 Task: Use GitHub's "Compare" view to review changes between branches.
Action: Mouse moved to (697, 48)
Screenshot: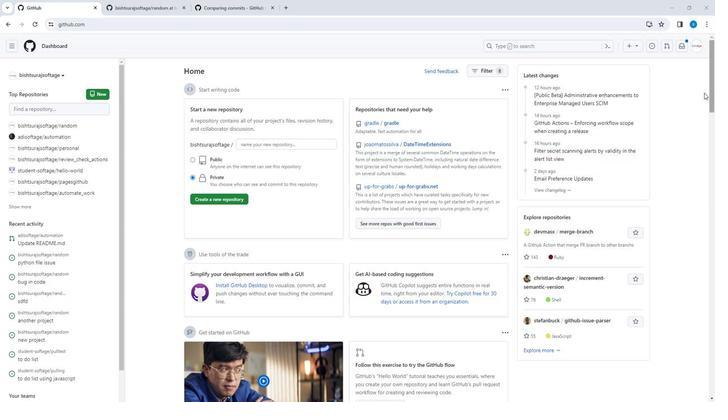 
Action: Mouse pressed left at (697, 48)
Screenshot: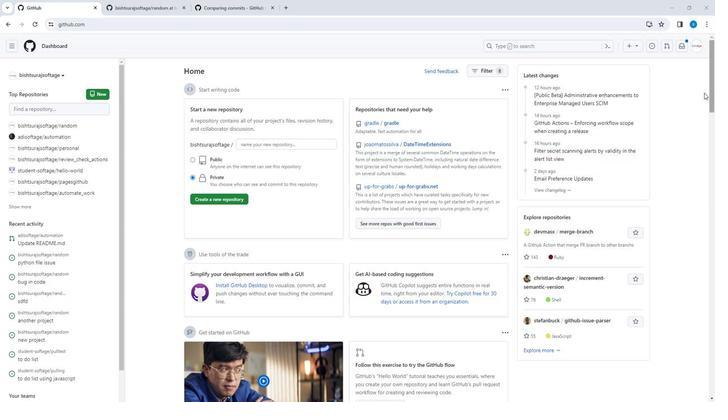 
Action: Mouse moved to (660, 98)
Screenshot: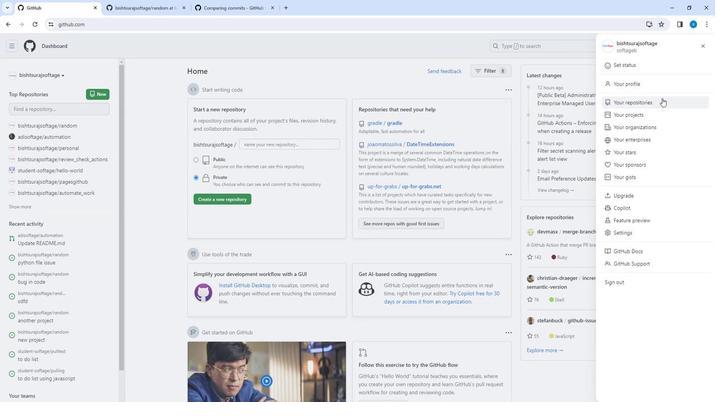
Action: Mouse pressed left at (660, 98)
Screenshot: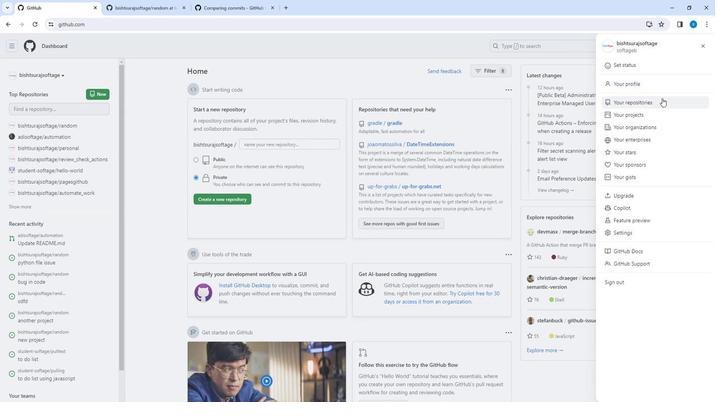 
Action: Mouse moved to (258, 120)
Screenshot: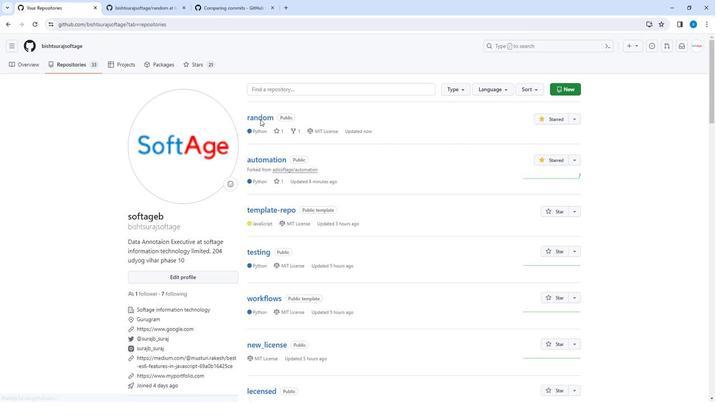 
Action: Mouse pressed left at (258, 120)
Screenshot: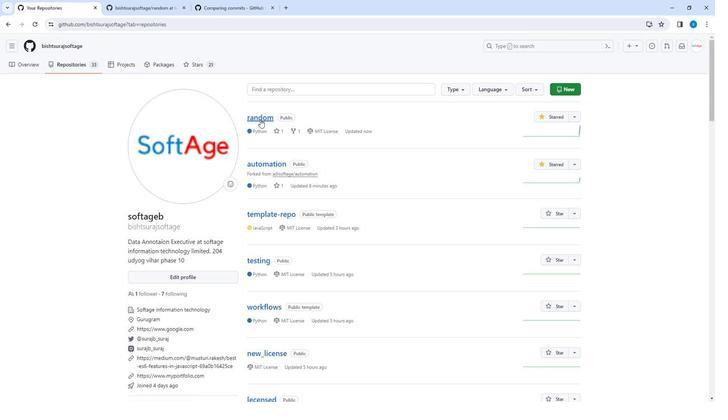 
Action: Mouse moved to (159, 112)
Screenshot: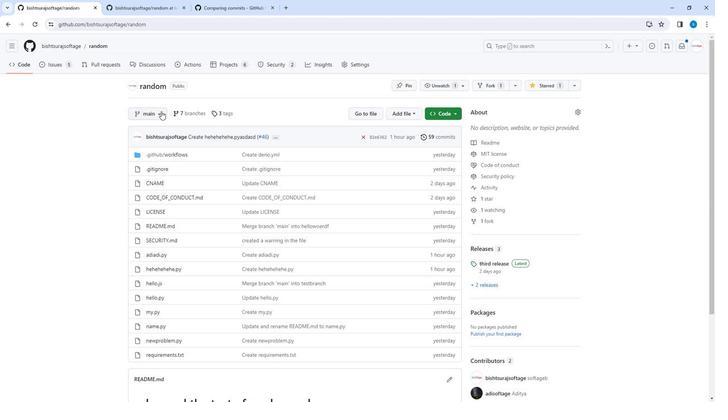 
Action: Mouse pressed left at (159, 112)
Screenshot: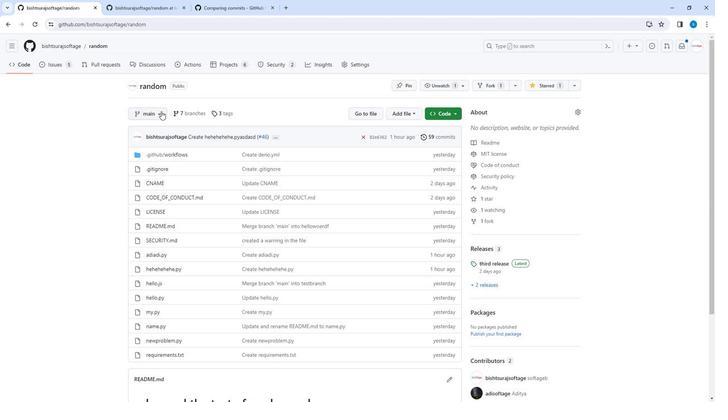 
Action: Mouse moved to (152, 198)
Screenshot: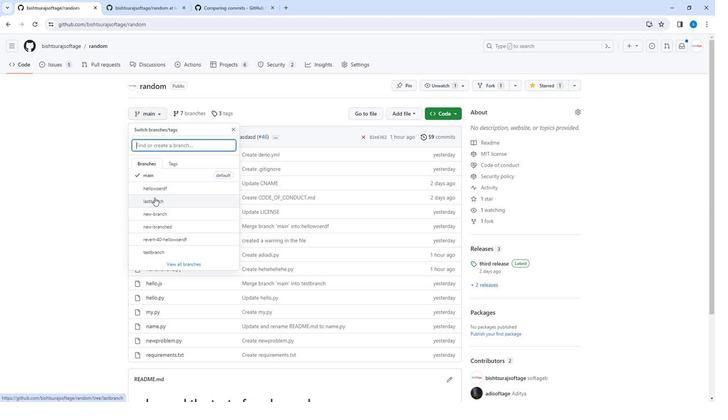 
Action: Mouse pressed left at (152, 198)
Screenshot: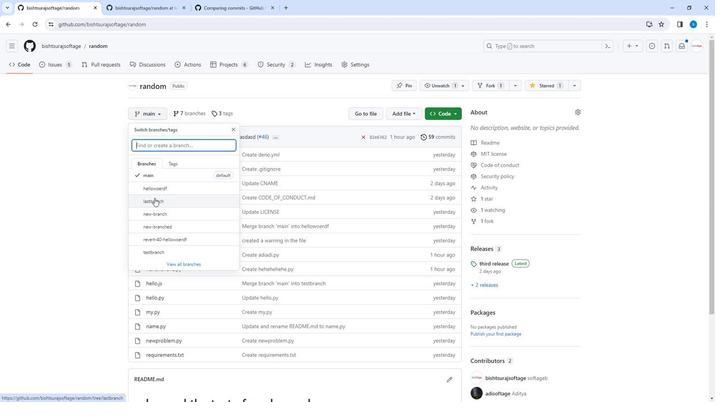 
Action: Mouse moved to (149, 280)
Screenshot: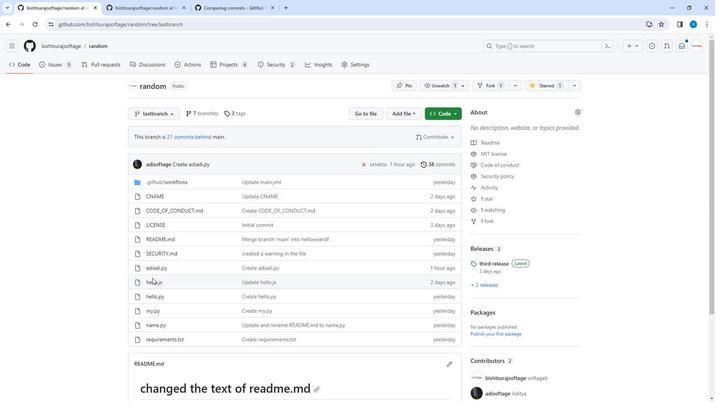 
Action: Mouse pressed left at (149, 280)
Screenshot: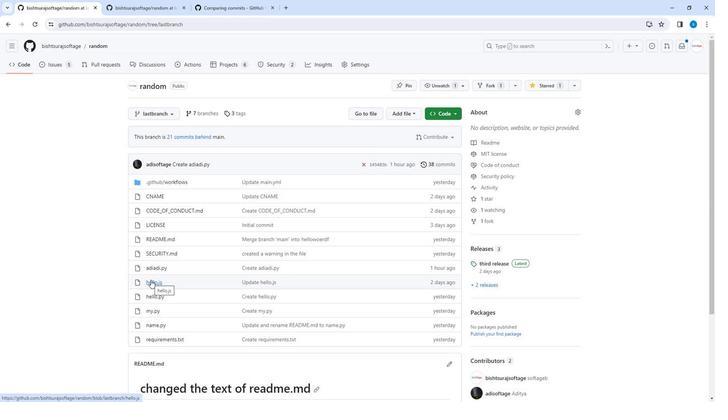 
Action: Mouse moved to (668, 134)
Screenshot: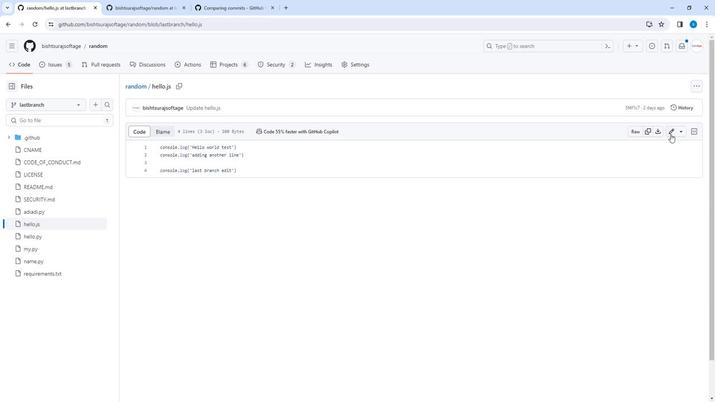 
Action: Mouse pressed left at (668, 134)
Screenshot: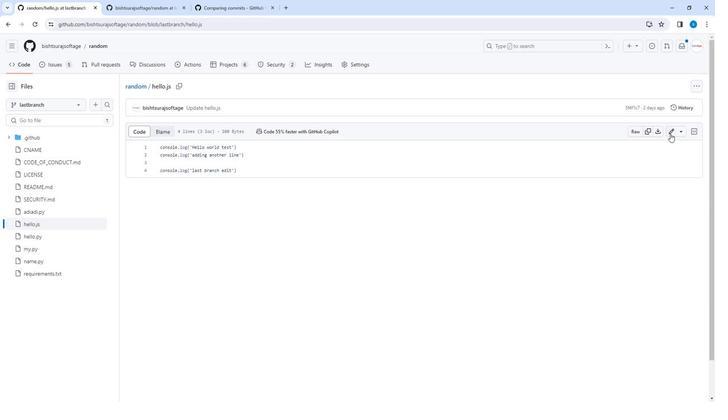 
Action: Mouse moved to (368, 167)
Screenshot: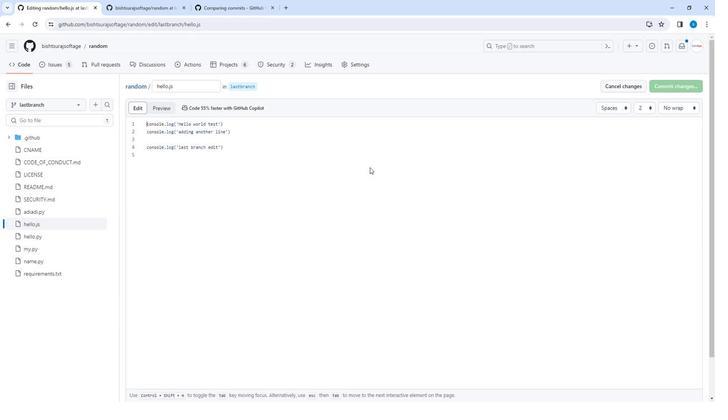 
Action: Mouse pressed left at (368, 167)
Screenshot: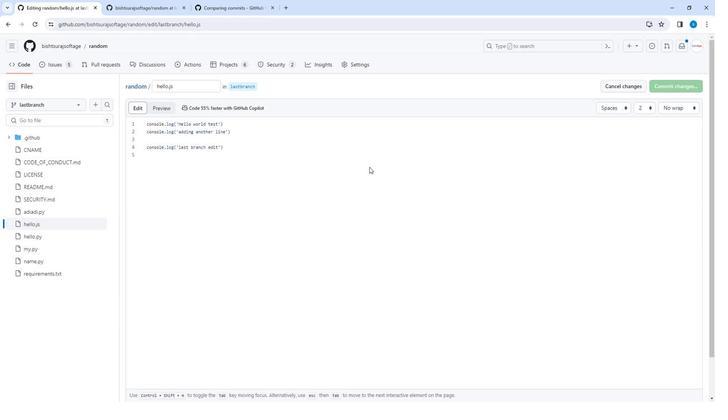 
Action: Key pressed cos<Key.backspace>nsole.log<Key.shift_r>('editing<Key.space>thing<Key.space>t<Key.backspace>branch'<Key.shift_r>)
Screenshot: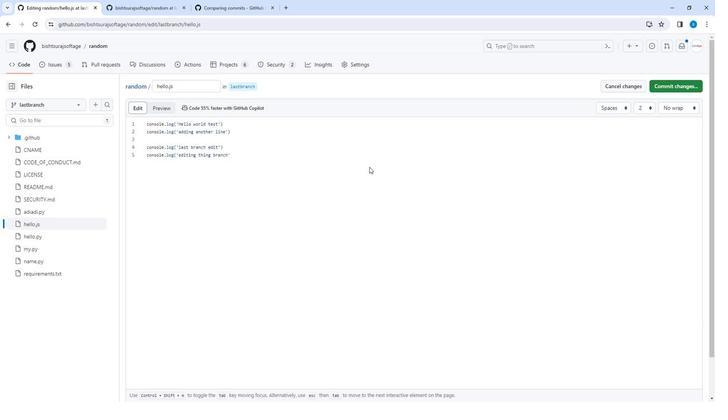 
Action: Mouse moved to (672, 83)
Screenshot: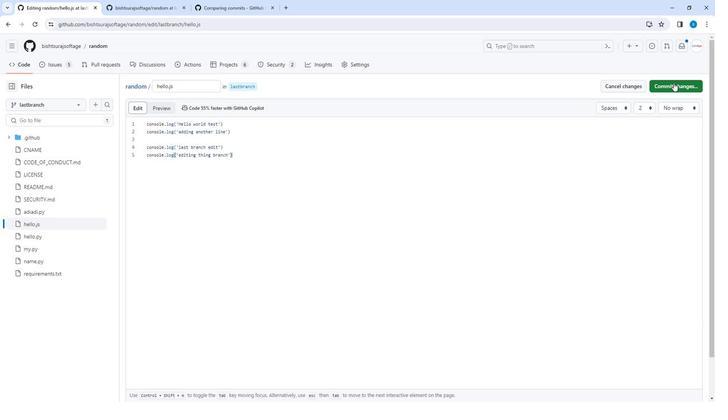 
Action: Mouse pressed left at (672, 83)
Screenshot: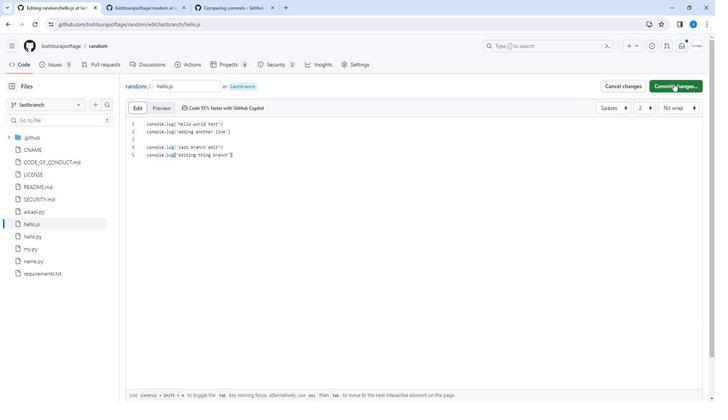 
Action: Mouse moved to (427, 298)
Screenshot: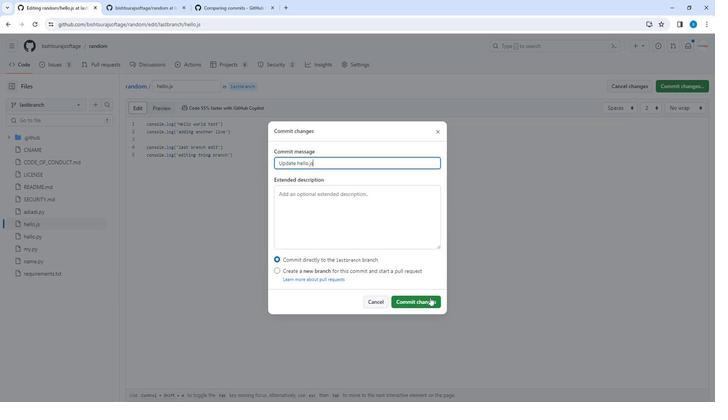 
Action: Mouse pressed left at (427, 298)
Screenshot: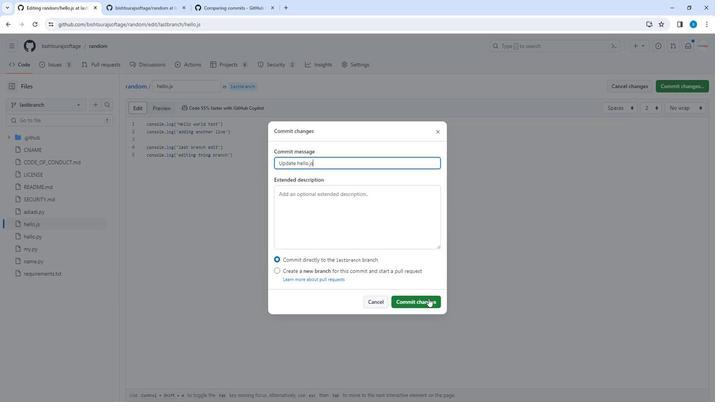 
Action: Mouse moved to (15, 66)
Screenshot: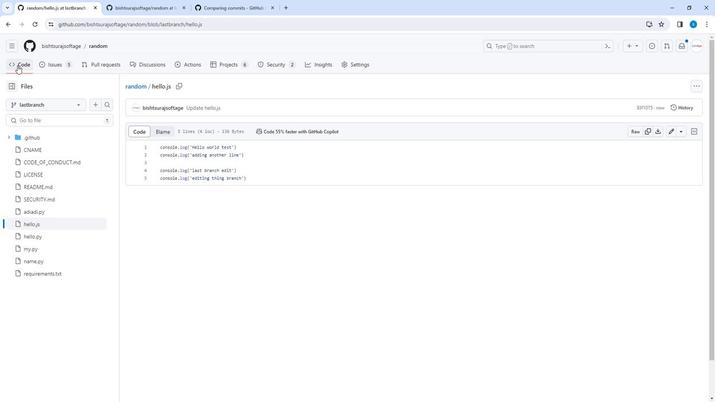 
Action: Mouse pressed left at (15, 66)
Screenshot: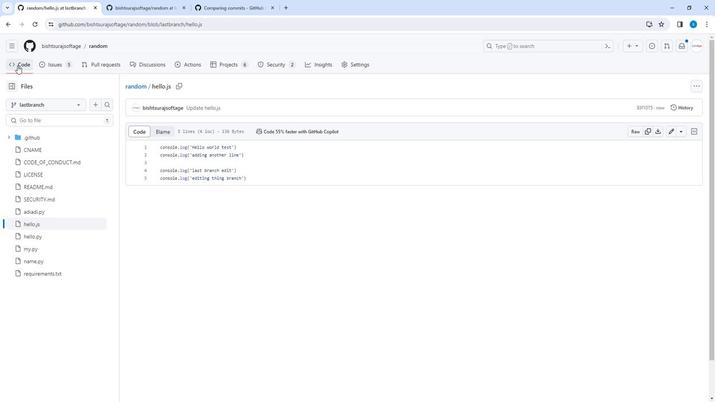 
Action: Mouse moved to (436, 165)
Screenshot: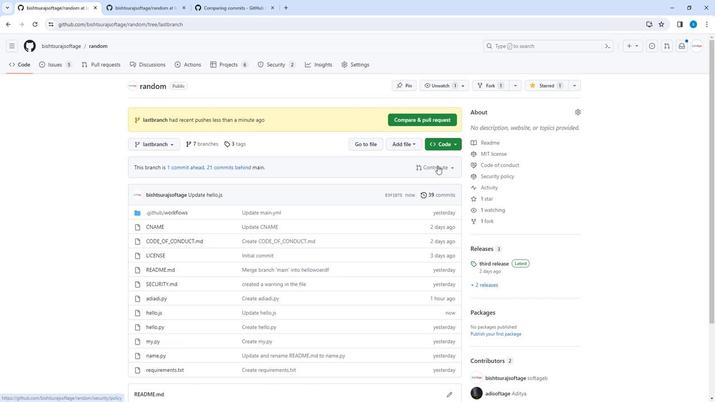 
Action: Mouse pressed left at (436, 165)
Screenshot: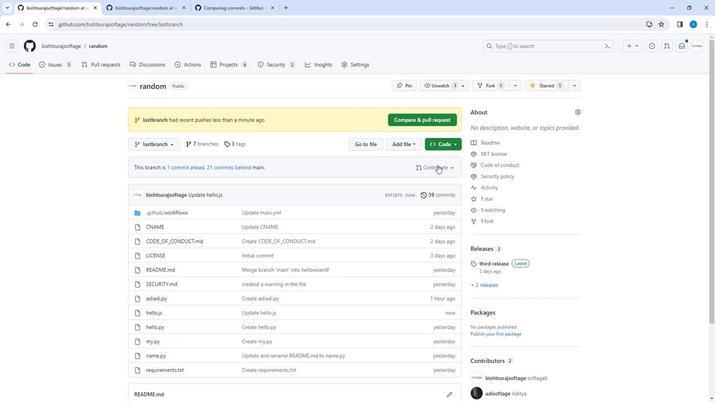 
Action: Mouse moved to (364, 232)
Screenshot: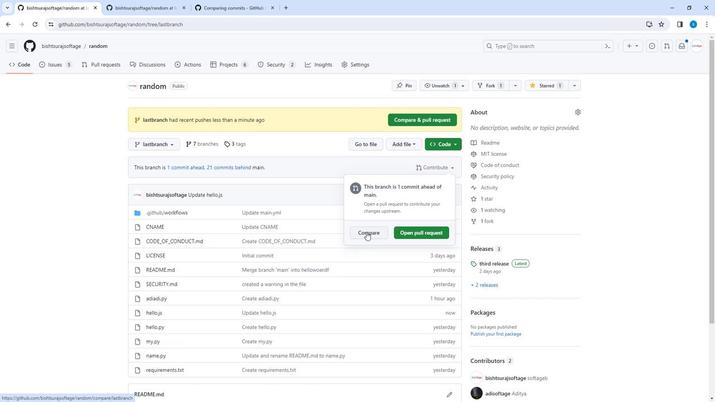 
Action: Mouse pressed left at (364, 232)
Screenshot: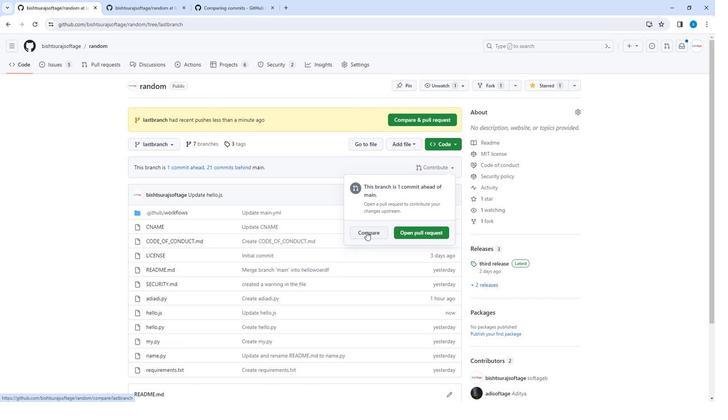 
Action: Mouse moved to (535, 156)
Screenshot: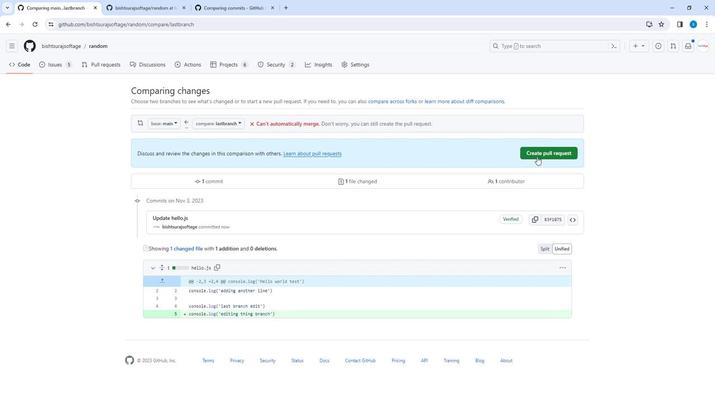 
Action: Mouse pressed left at (535, 156)
Screenshot: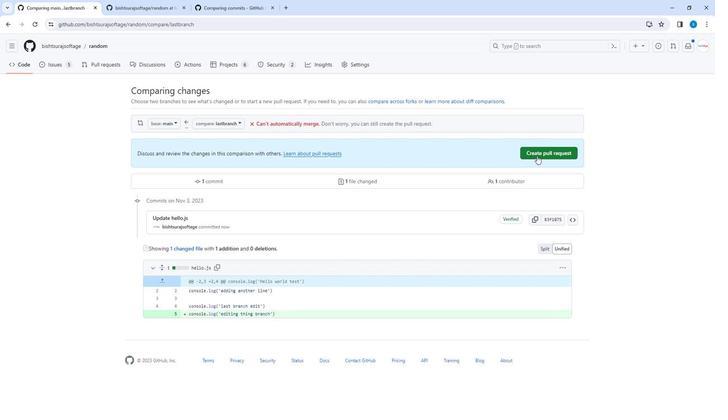 
Action: Mouse moved to (399, 303)
Screenshot: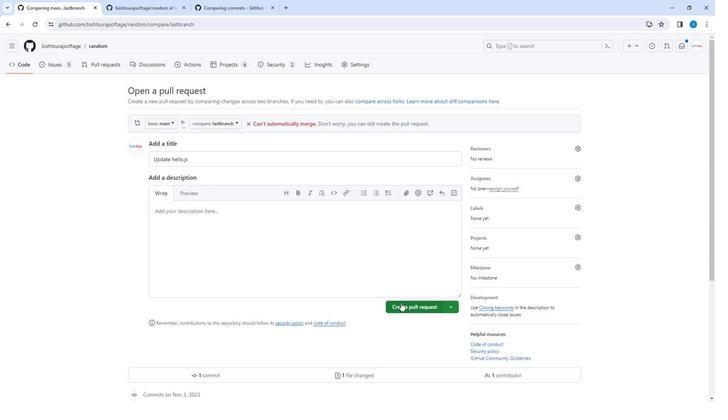 
Action: Mouse pressed left at (399, 303)
Screenshot: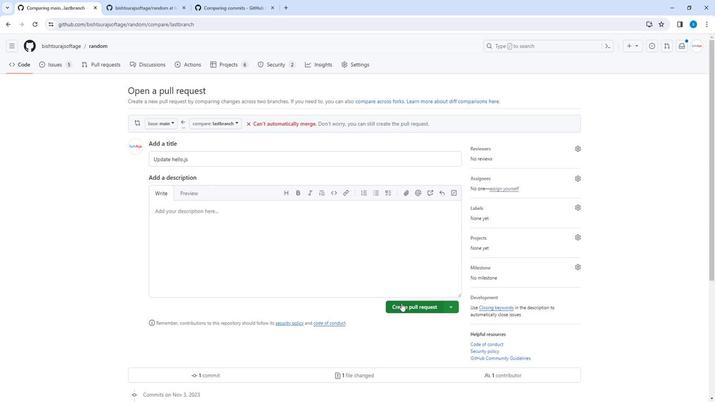 
Action: Mouse moved to (431, 250)
Screenshot: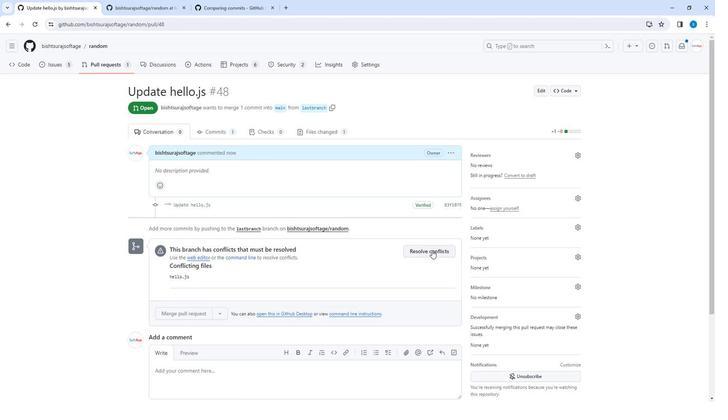 
Action: Mouse pressed left at (431, 250)
Screenshot: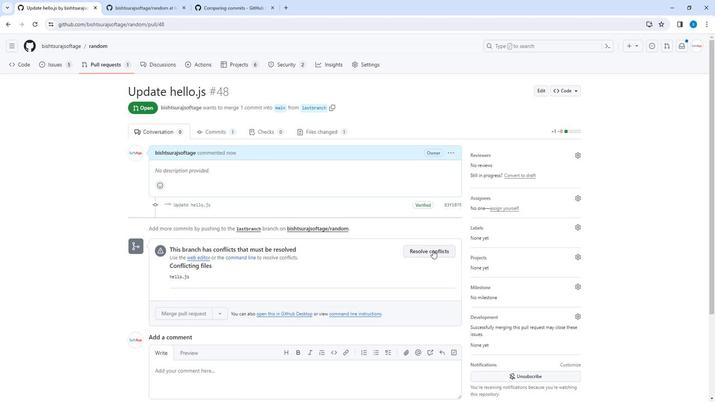 
Action: Mouse moved to (228, 202)
Screenshot: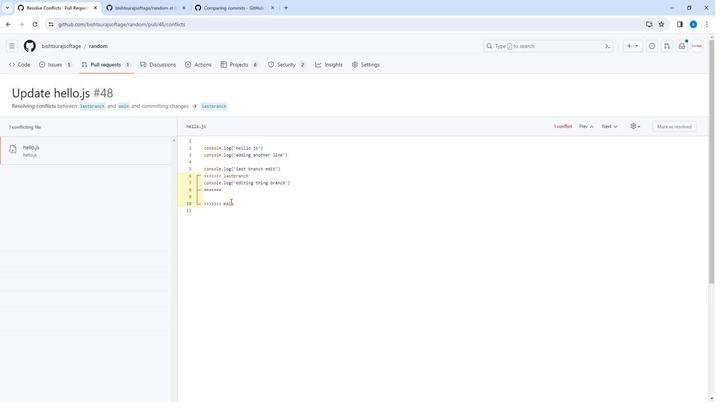 
Action: Mouse pressed left at (228, 202)
Screenshot: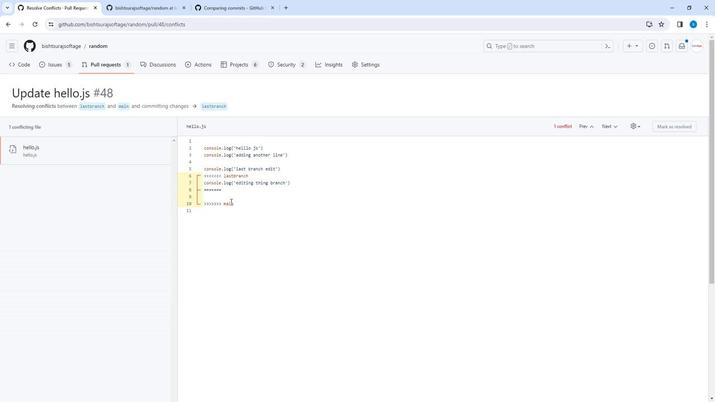 
Action: Mouse moved to (196, 177)
Screenshot: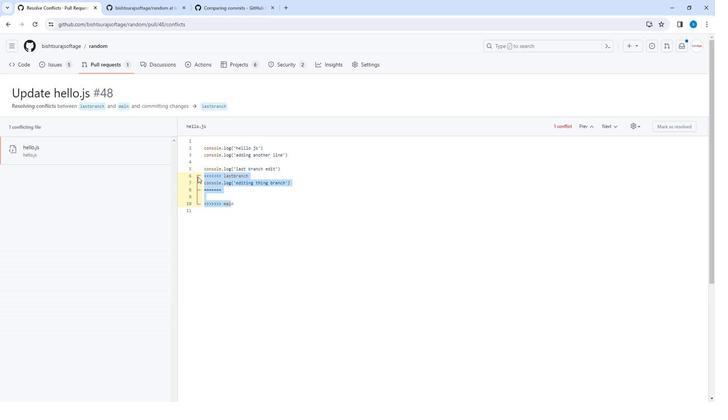 
Action: Key pressed <Key.backspace><Key.right><Key.backspace>
Screenshot: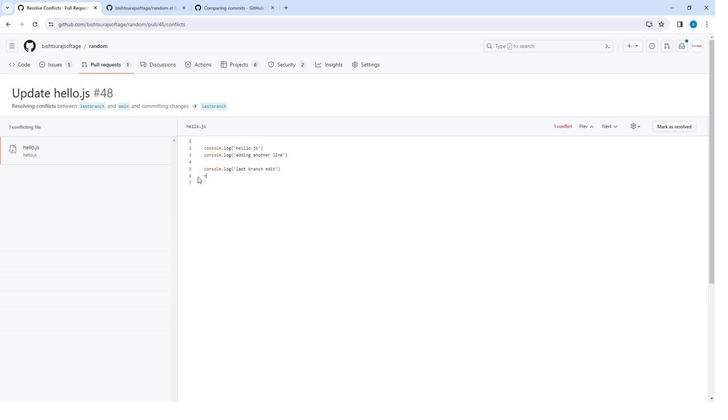 
Action: Mouse moved to (677, 127)
Screenshot: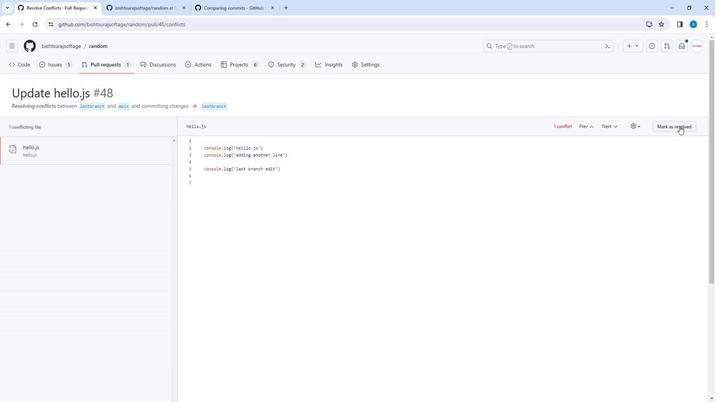 
Action: Mouse pressed left at (677, 127)
Screenshot: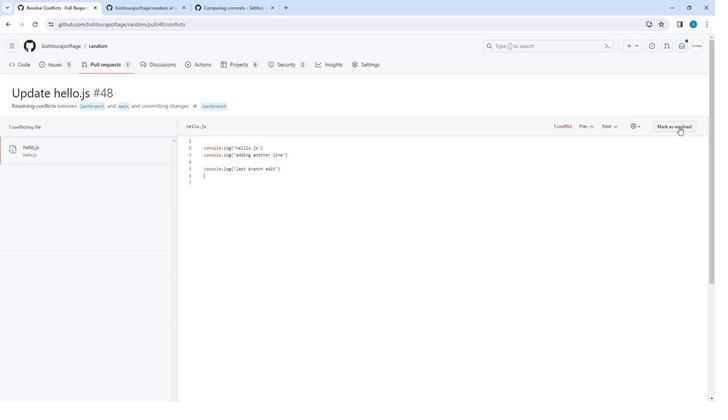 
Action: Mouse moved to (675, 107)
Screenshot: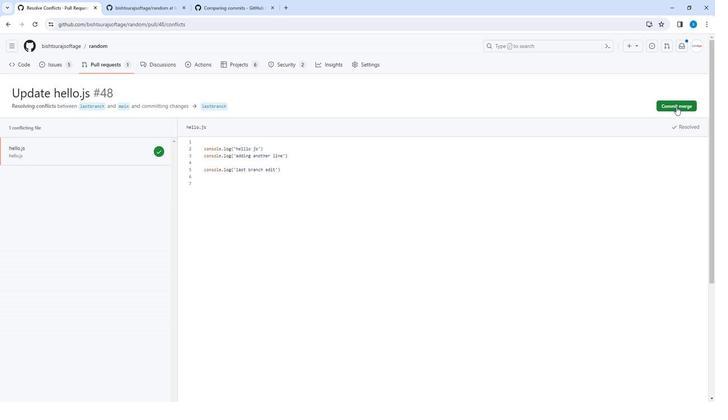 
Action: Mouse pressed left at (675, 107)
Screenshot: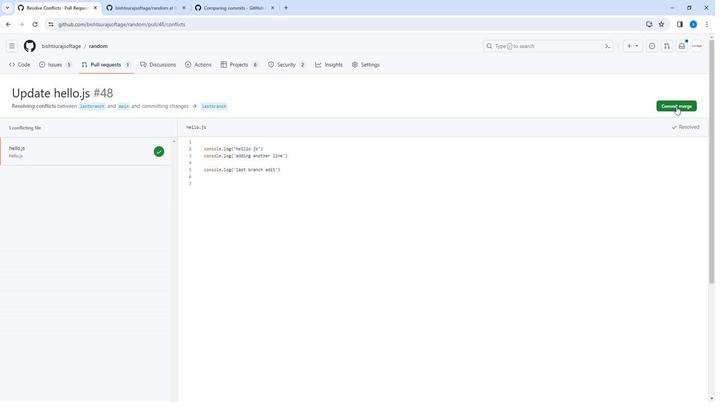 
Action: Mouse moved to (168, 347)
Screenshot: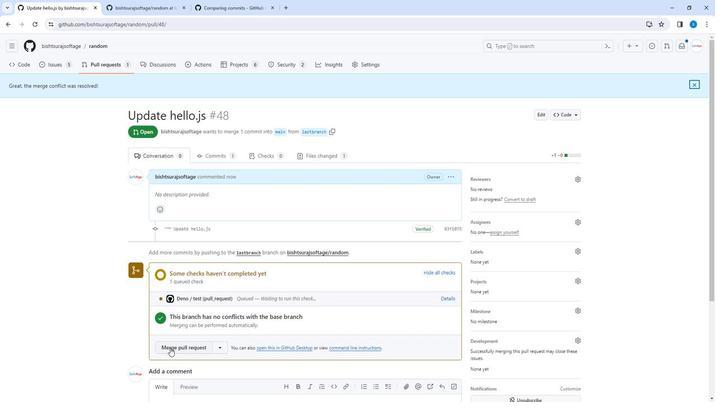 
Action: Mouse pressed left at (168, 347)
Screenshot: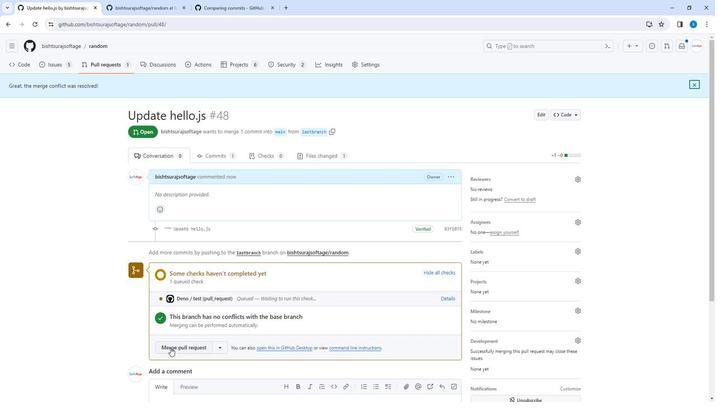 
Action: Mouse moved to (182, 326)
Screenshot: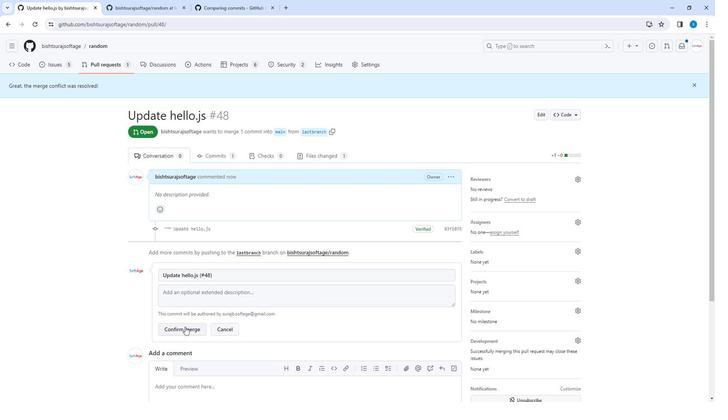 
Action: Mouse pressed left at (182, 326)
Screenshot: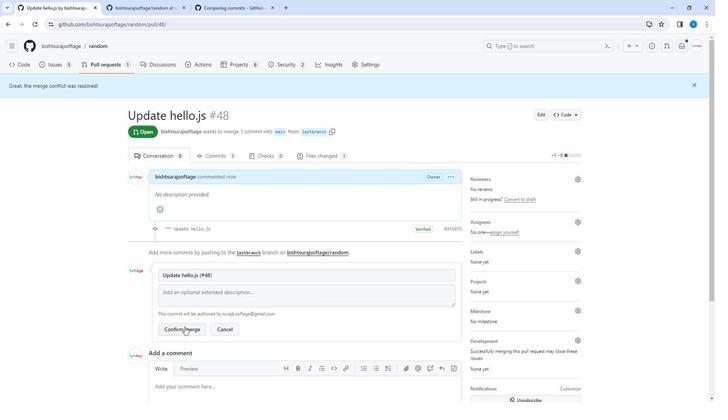 
Action: Mouse moved to (118, 299)
Screenshot: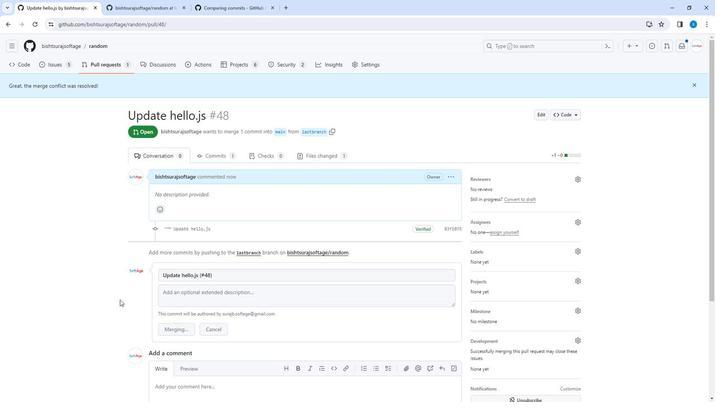
Action: Mouse scrolled (118, 299) with delta (0, 0)
Screenshot: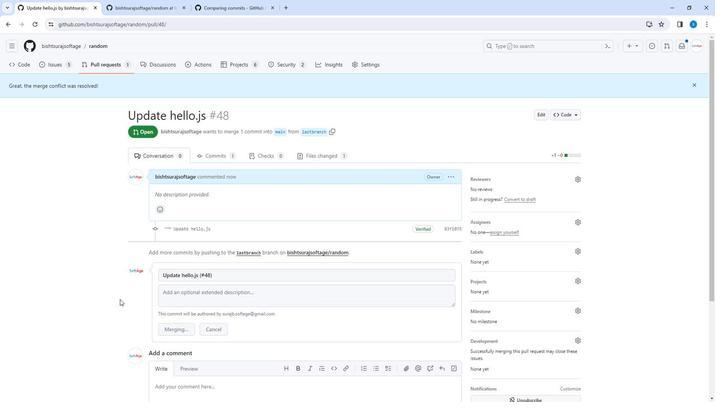 
Action: Mouse scrolled (118, 299) with delta (0, 0)
Screenshot: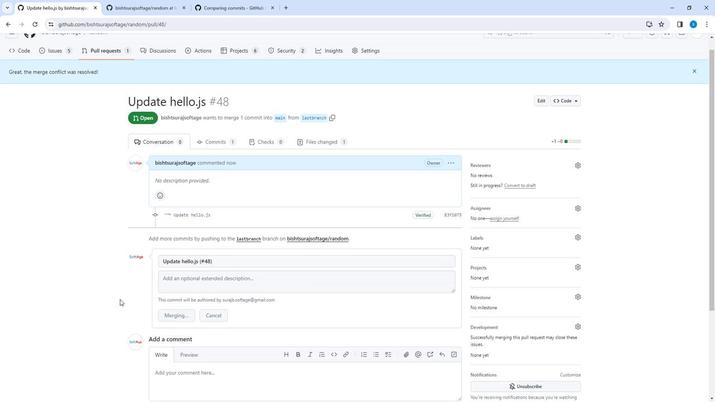 
Action: Mouse moved to (328, 276)
Screenshot: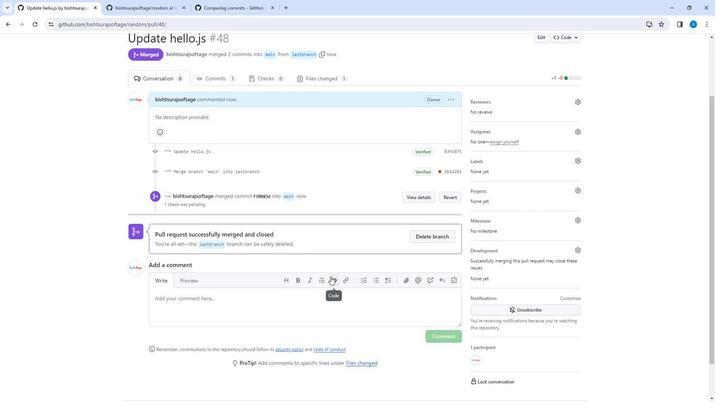 
Action: Mouse scrolled (328, 276) with delta (0, 0)
Screenshot: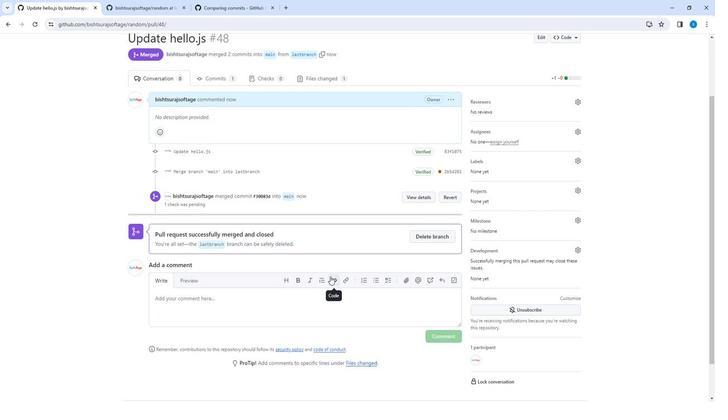 
Action: Mouse scrolled (328, 276) with delta (0, 0)
Screenshot: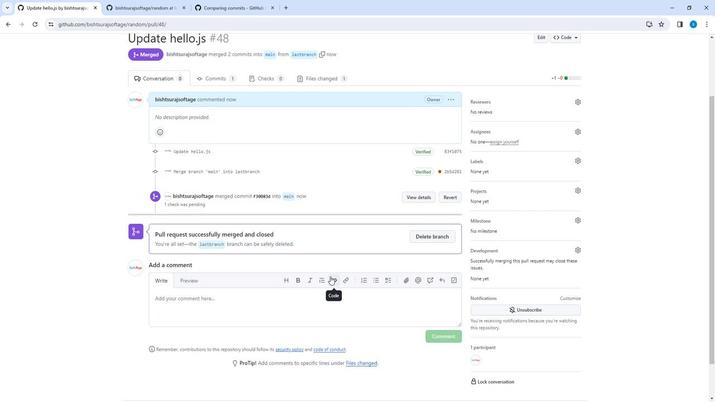 
